 Task: Create a section Bug Bounty and in the section, add a milestone Search Engine Optimization in the project TradeWorks.
Action: Mouse moved to (65, 496)
Screenshot: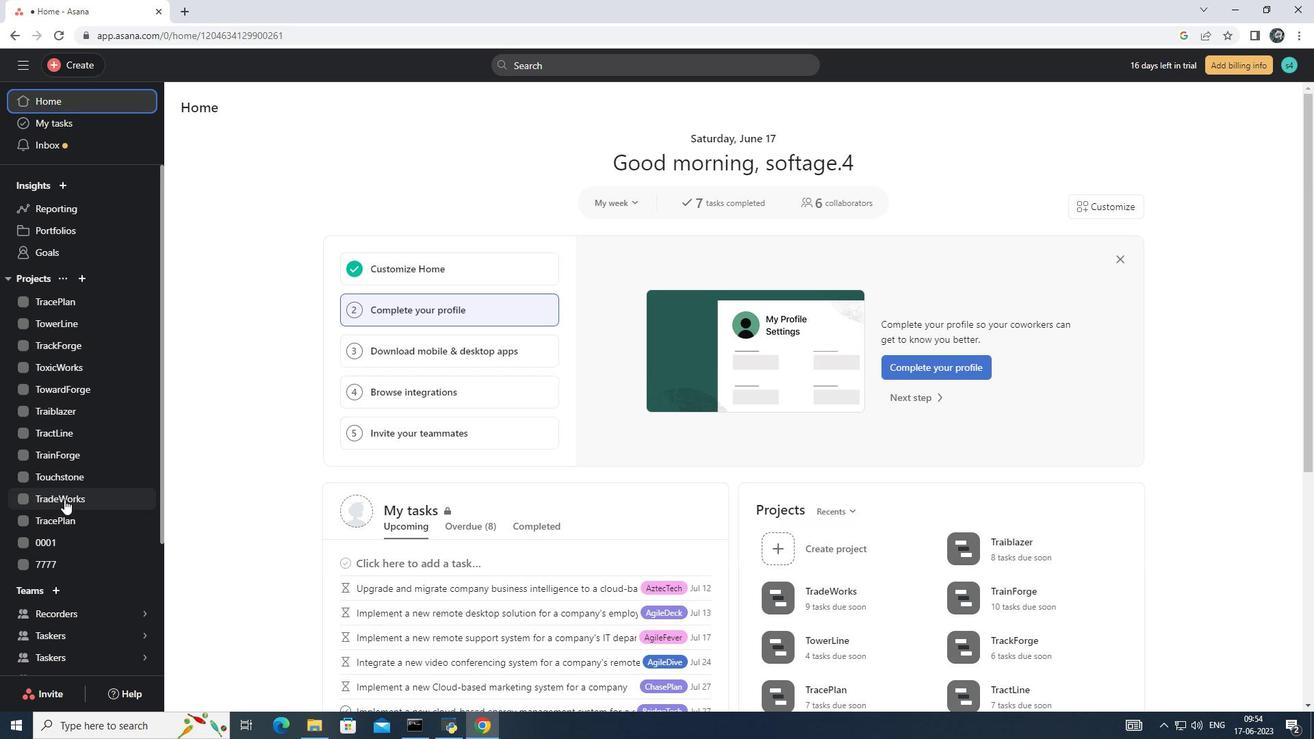 
Action: Mouse pressed left at (65, 496)
Screenshot: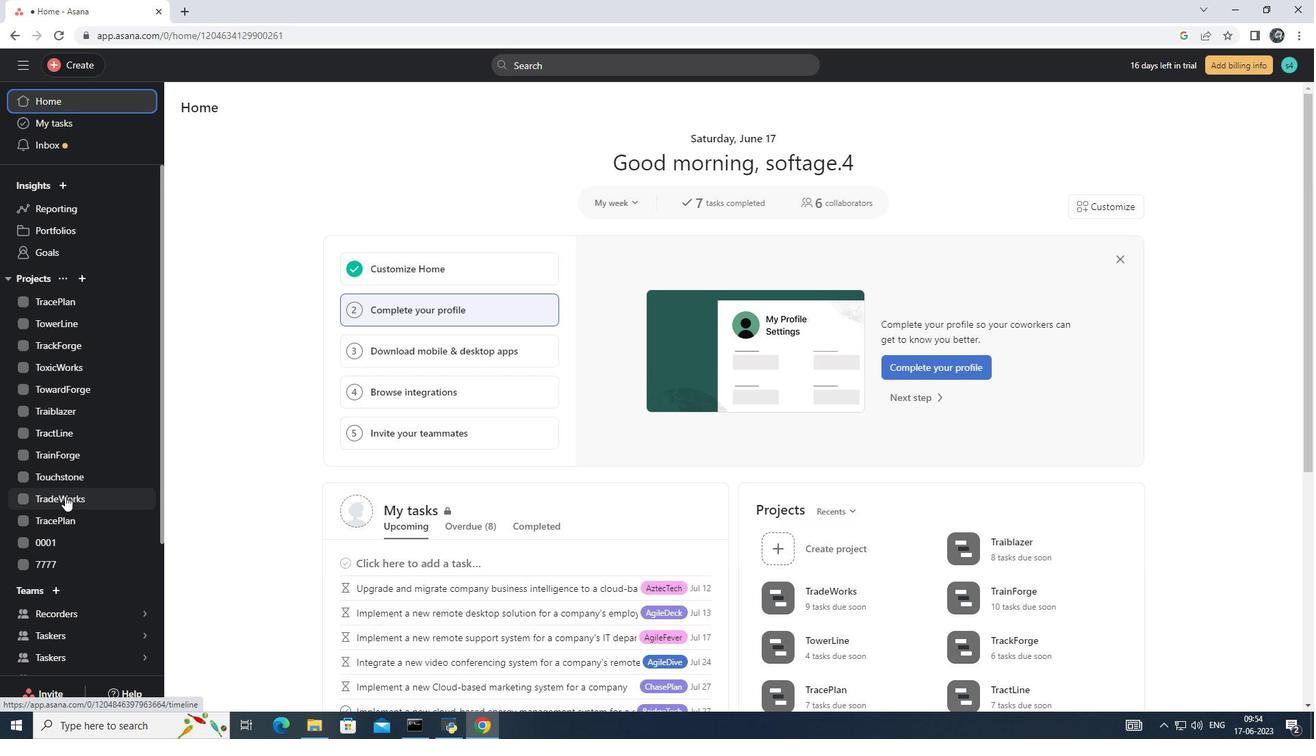 
Action: Mouse moved to (232, 570)
Screenshot: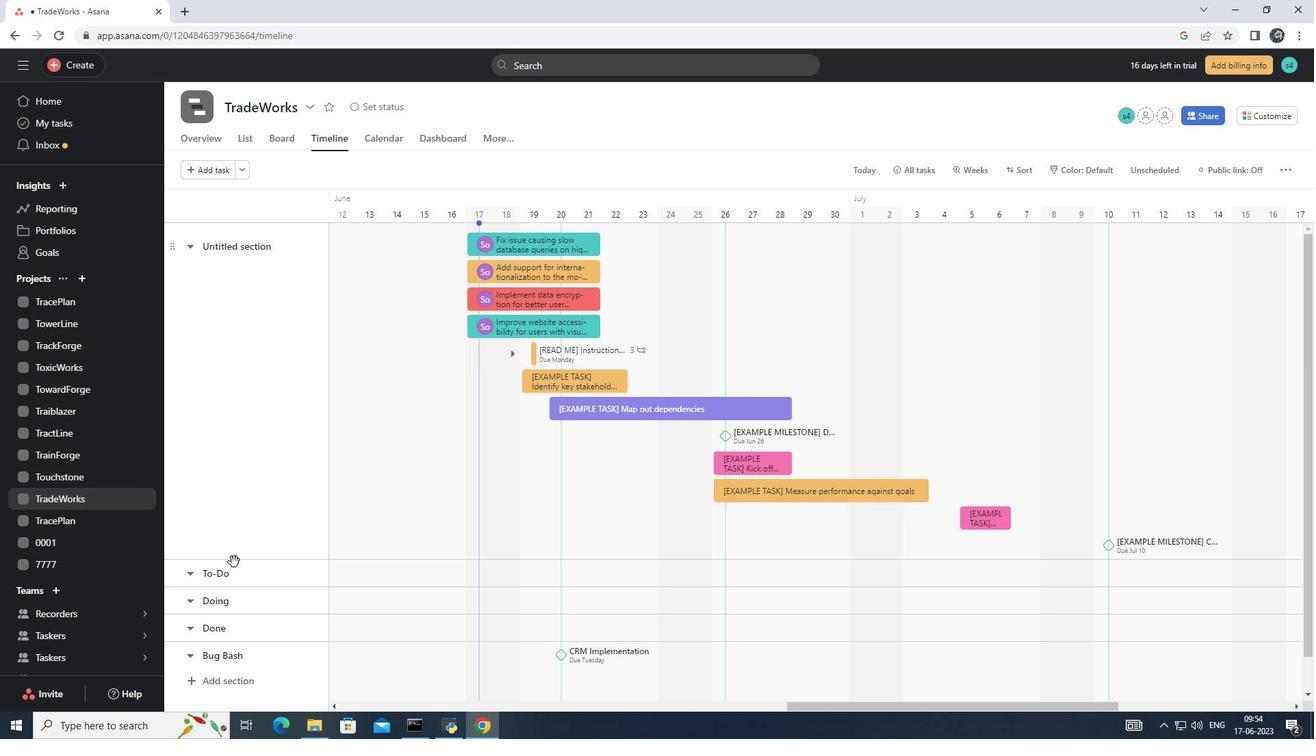 
Action: Mouse scrolled (233, 567) with delta (0, 0)
Screenshot: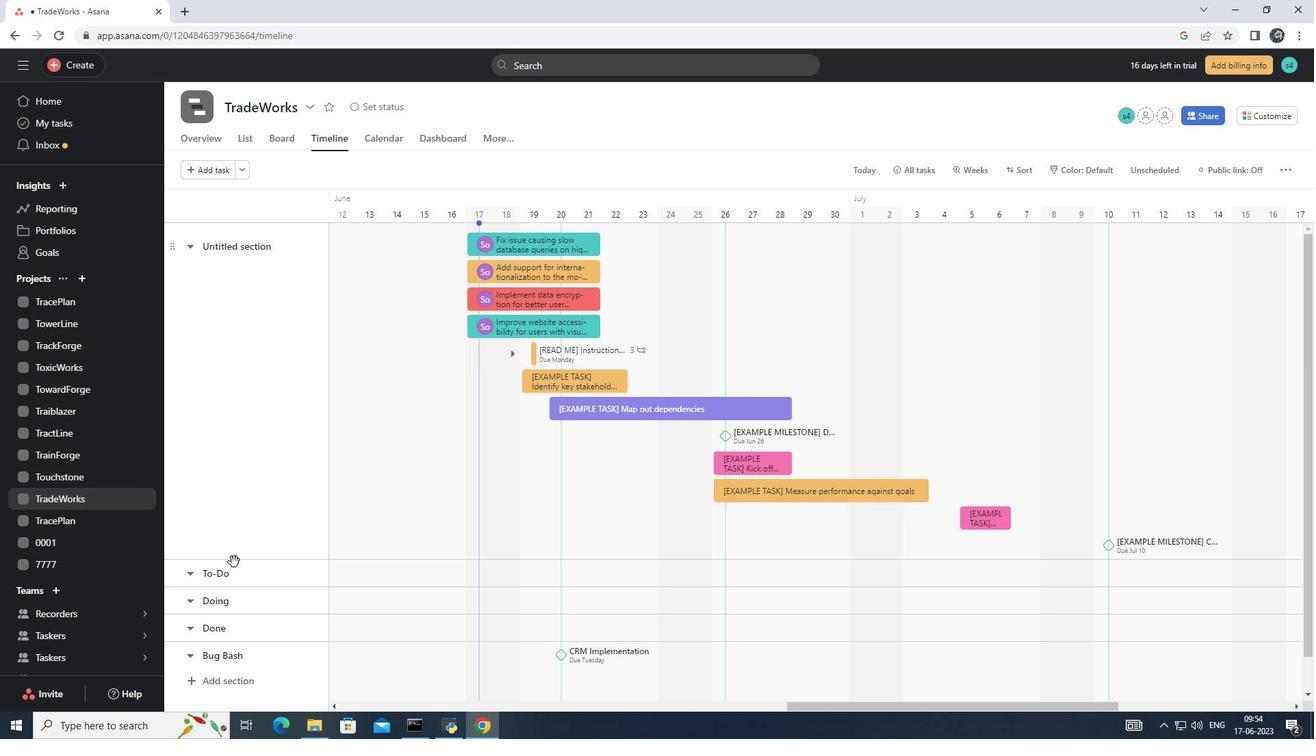 
Action: Mouse moved to (222, 642)
Screenshot: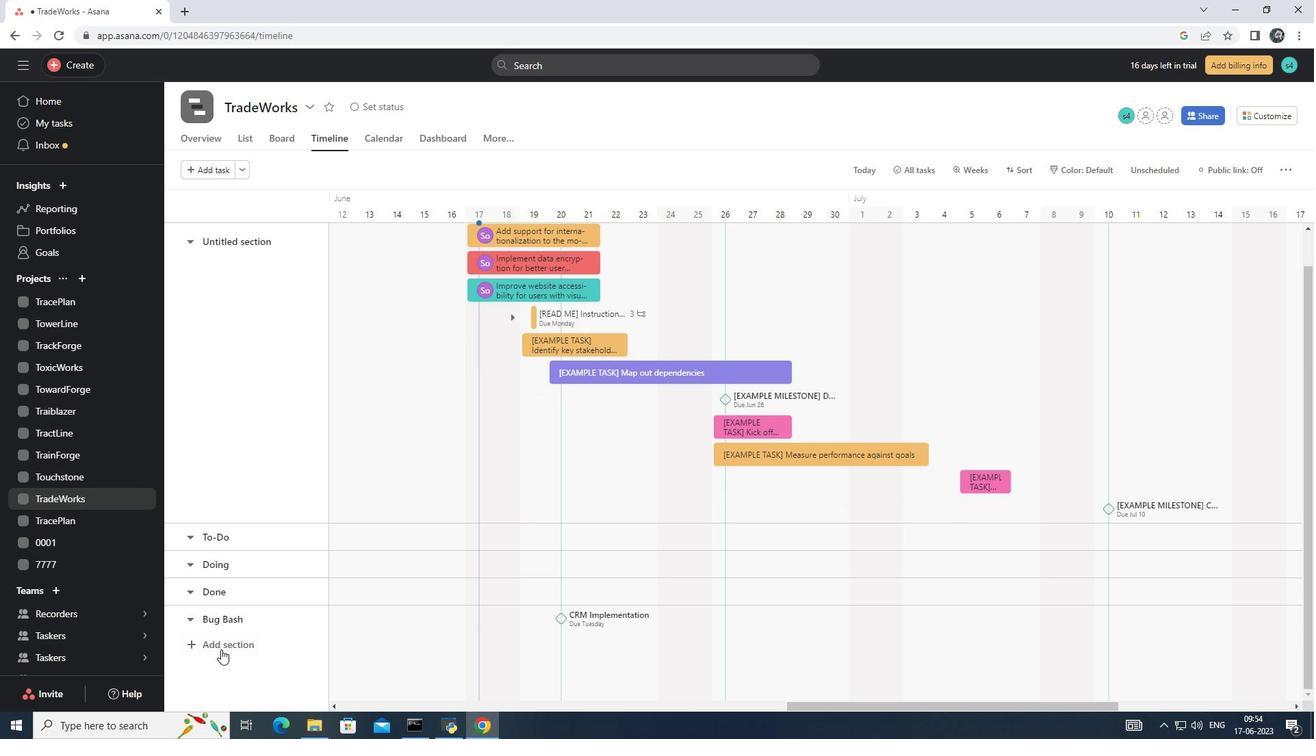 
Action: Mouse pressed left at (222, 642)
Screenshot: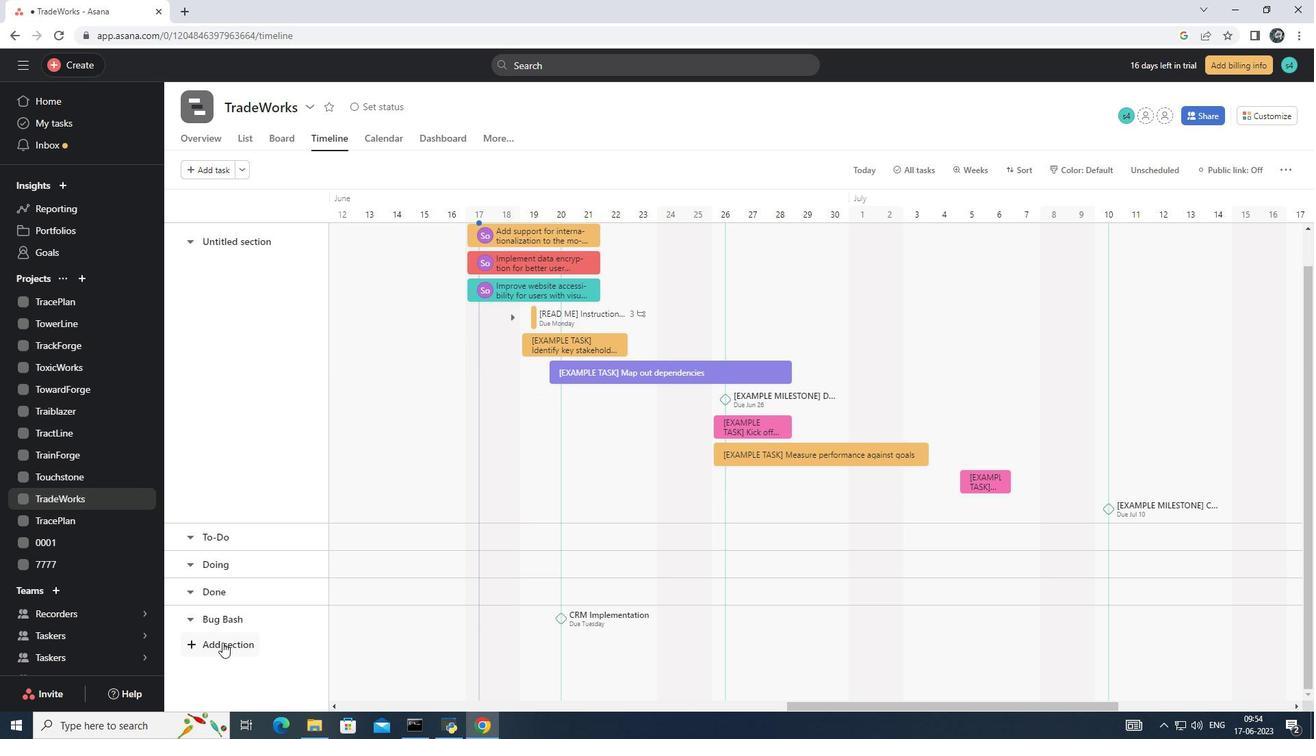 
Action: Key pressed <Key.shift>BUG<Key.backspace><Key.backspace>ug<Key.space><Key.shift>Bounty<Key.enter>
Screenshot: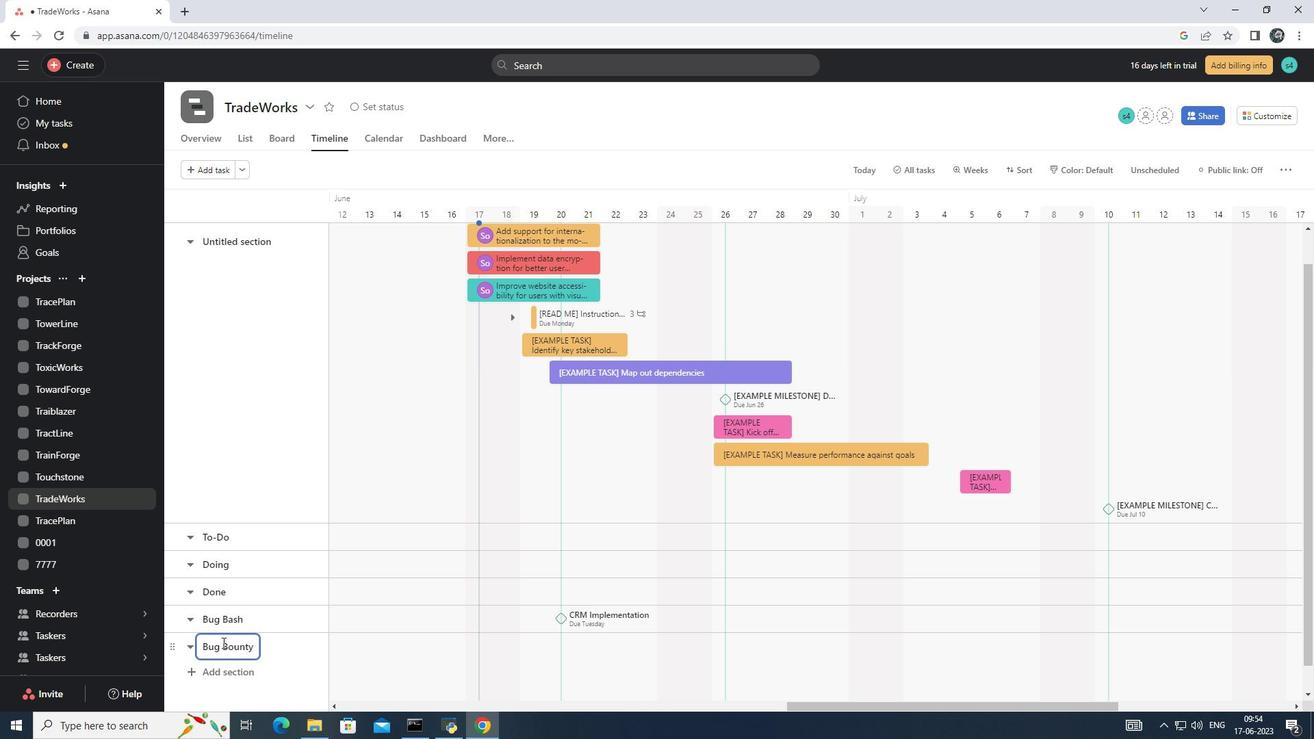 
Action: Mouse moved to (454, 651)
Screenshot: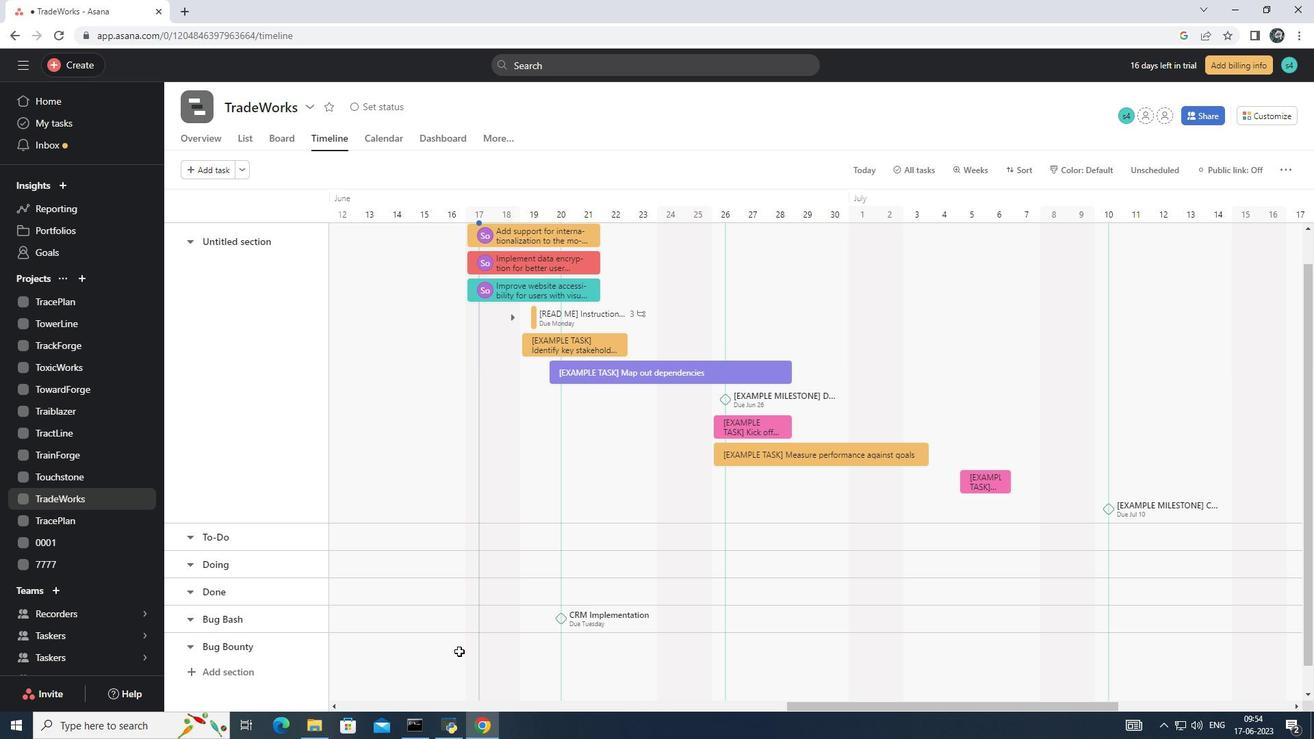 
Action: Mouse pressed left at (454, 651)
Screenshot: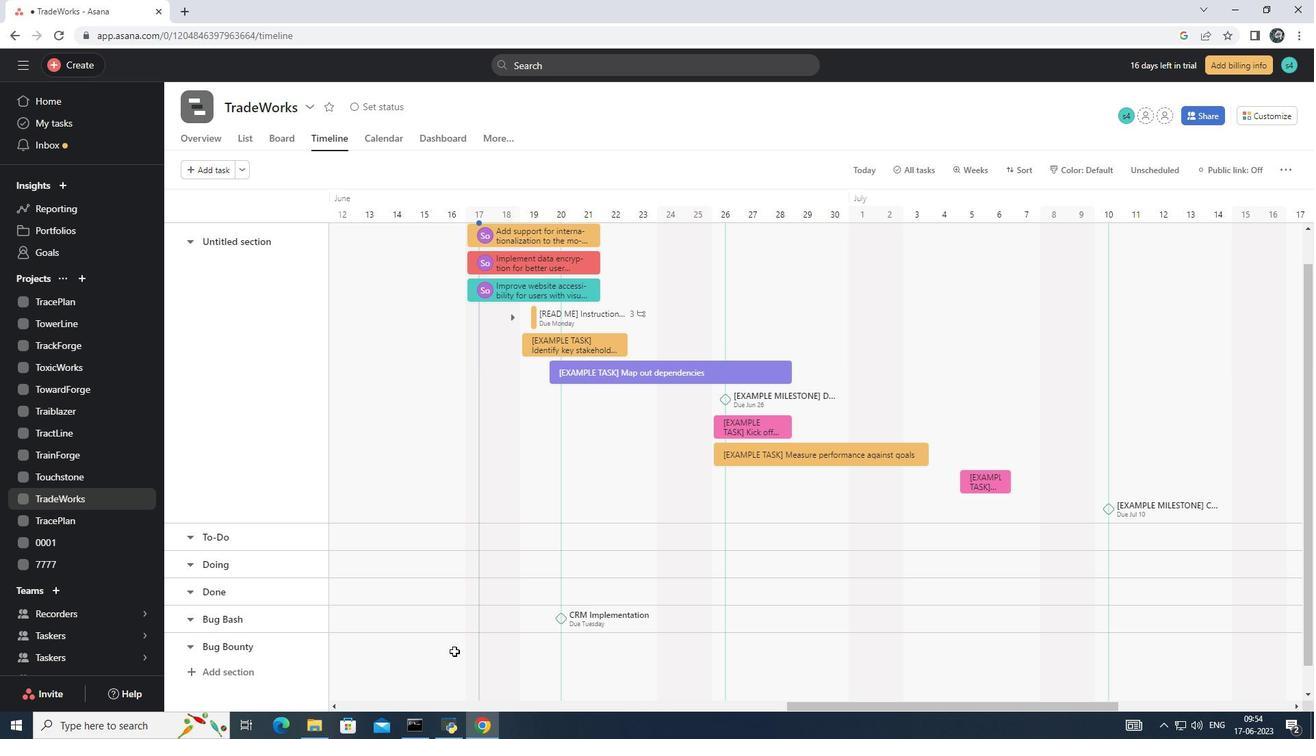 
Action: Key pressed <Key.shift>Search<Key.space><Key.shift>Engine<Key.space><Key.shift><Key.shift><Key.shift><Key.shift><Key.shift><Key.shift>Optimization<Key.enter>
Screenshot: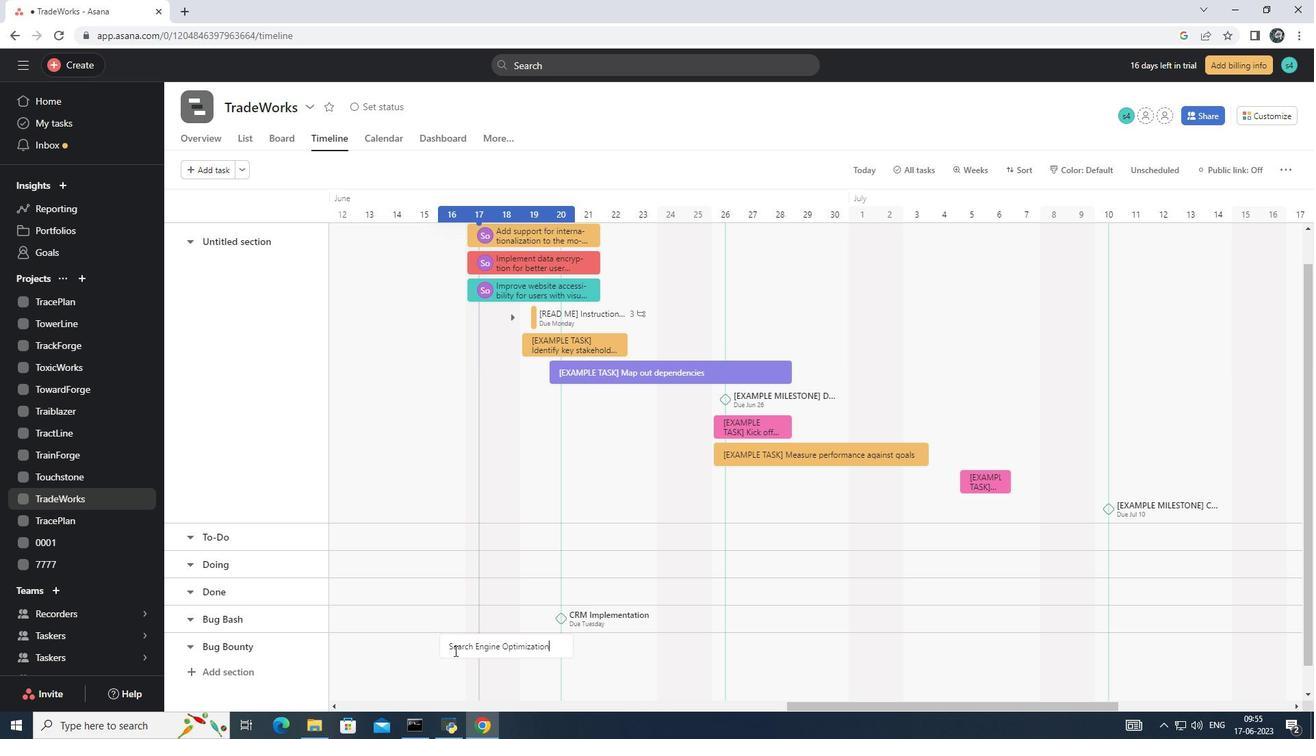 
Action: Mouse moved to (466, 646)
Screenshot: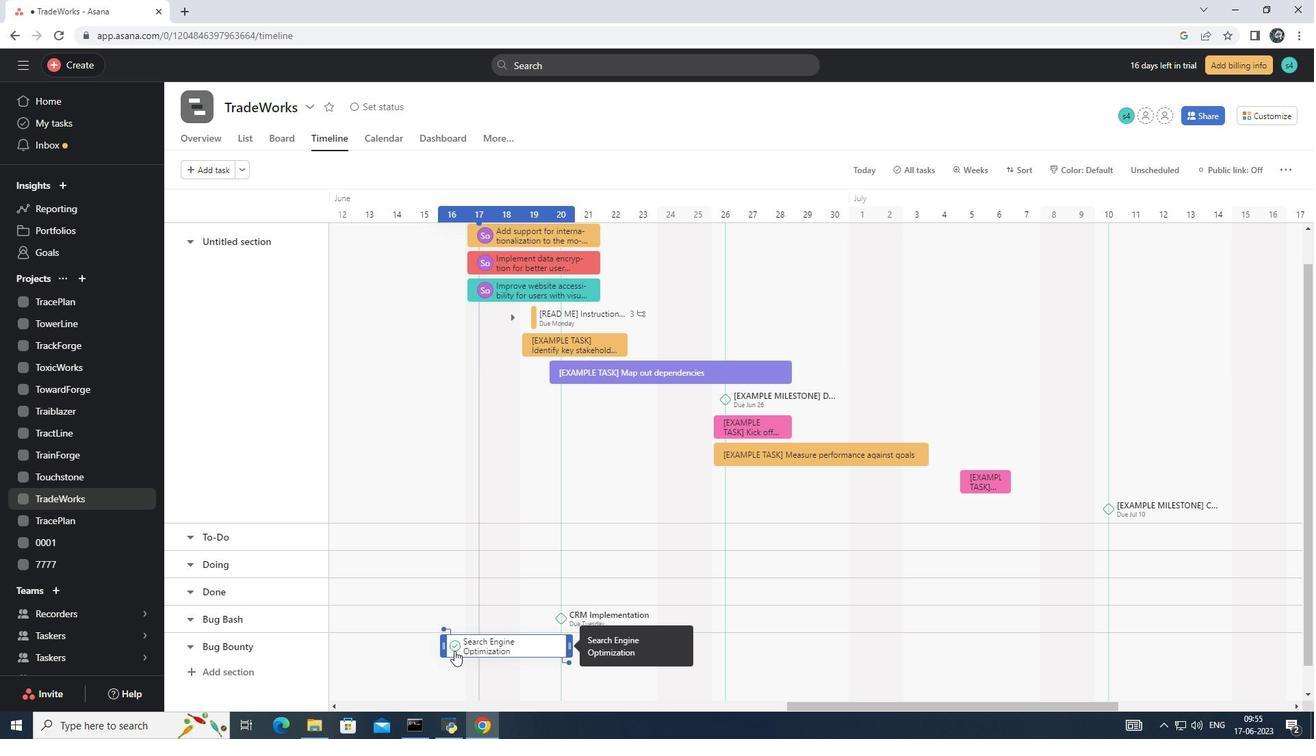 
Action: Mouse pressed right at (466, 646)
Screenshot: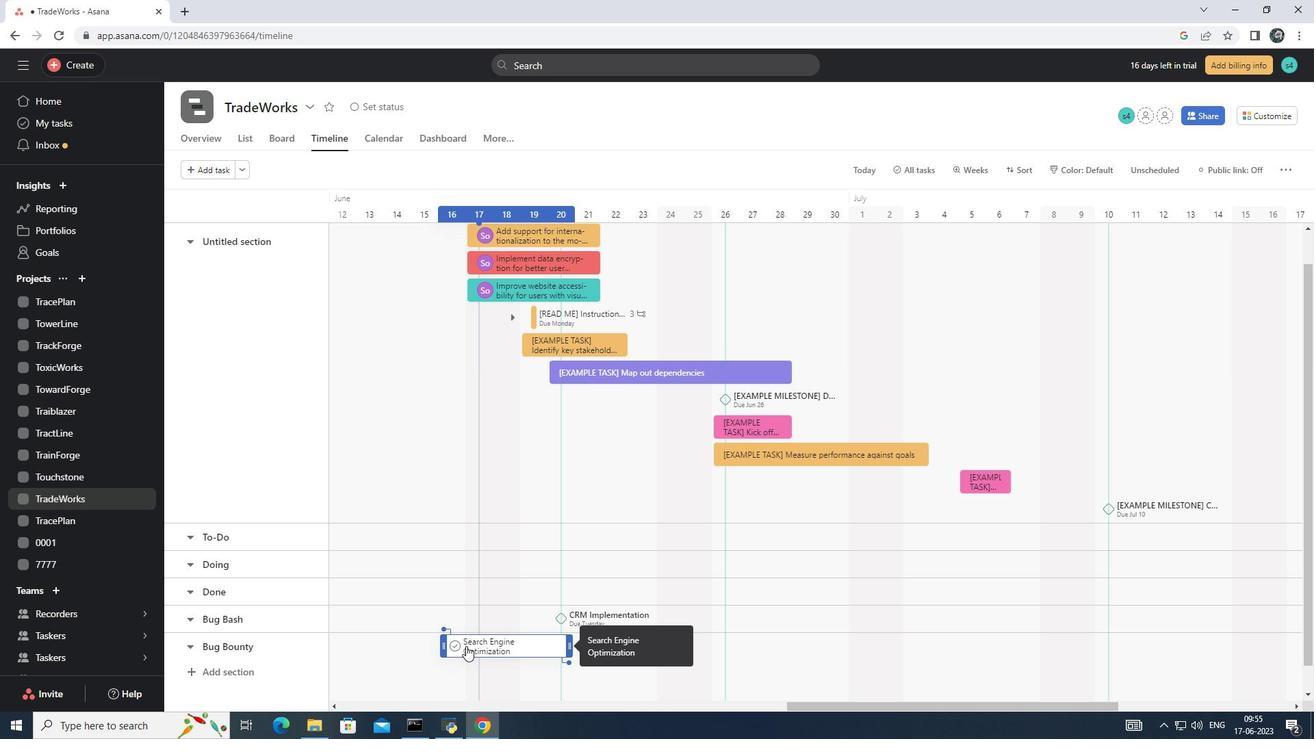 
Action: Mouse moved to (543, 573)
Screenshot: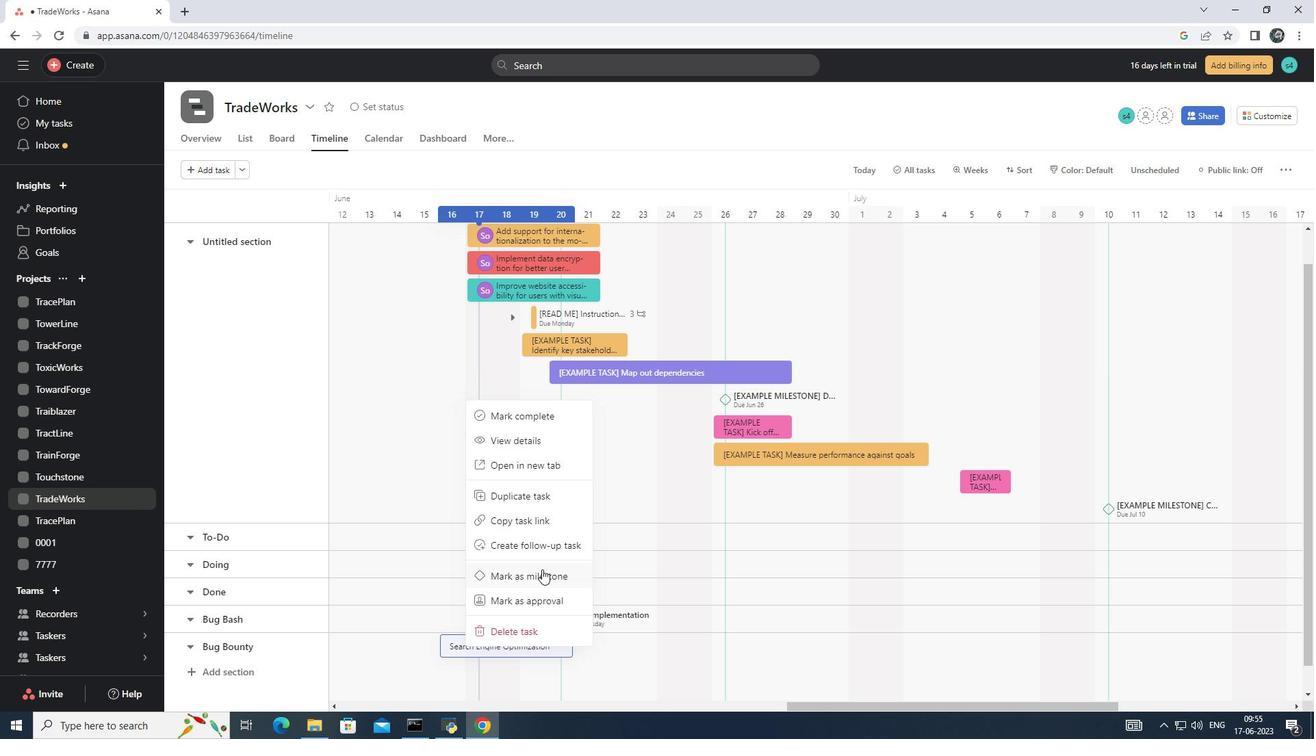 
Action: Mouse pressed left at (543, 573)
Screenshot: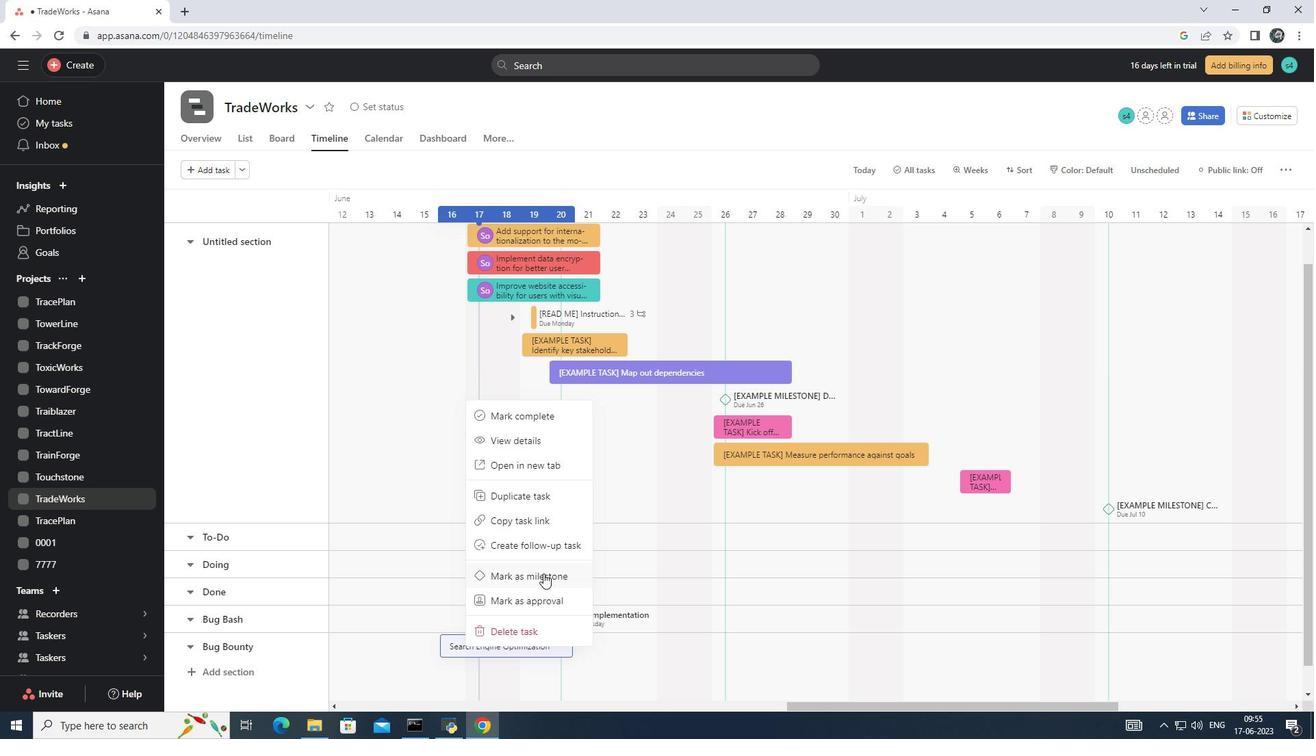 
Action: Mouse moved to (364, 638)
Screenshot: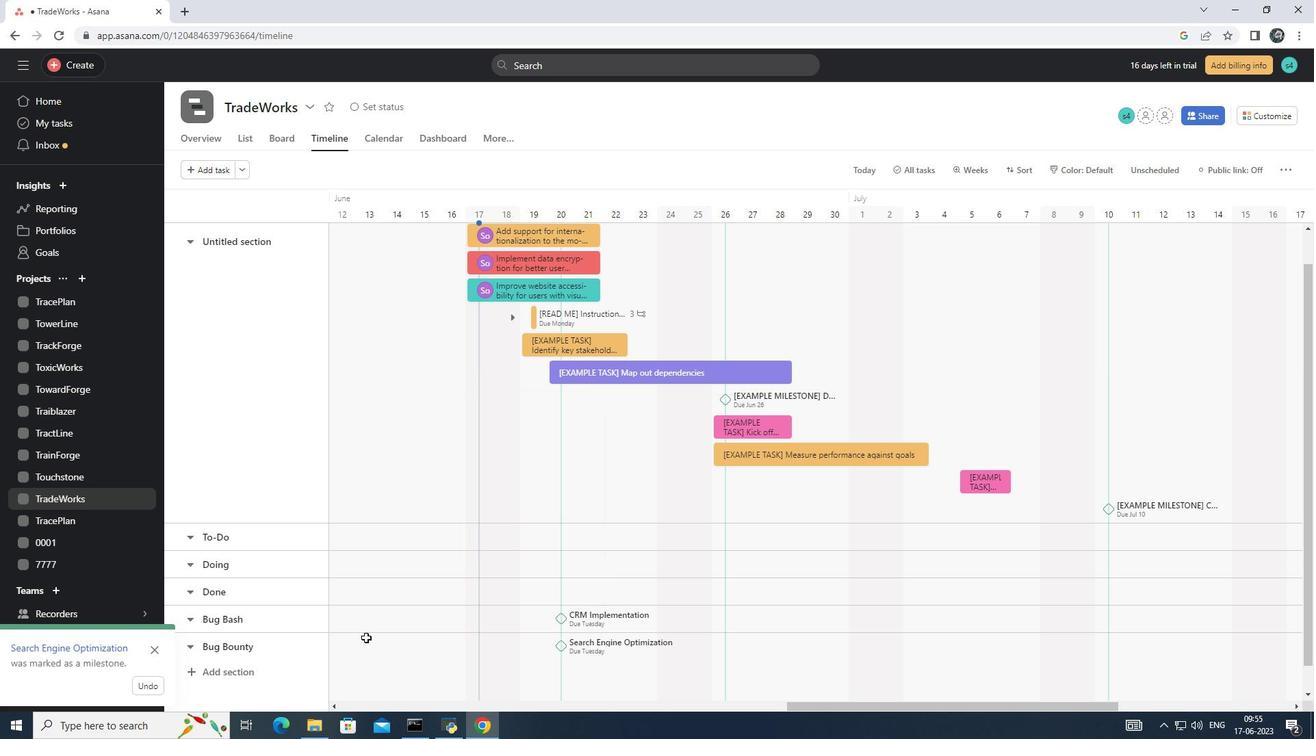 
